 Task: Importing Video.
Action: Mouse moved to (5, 19)
Screenshot: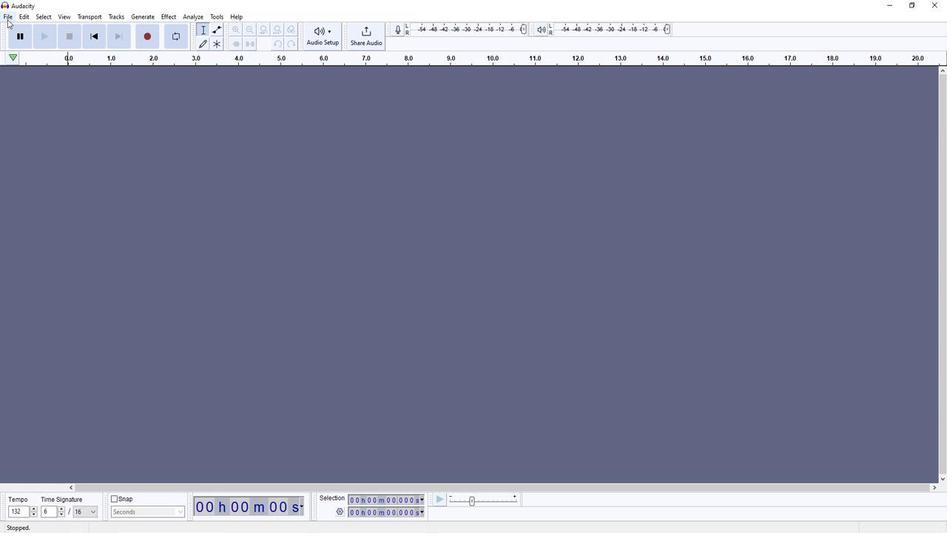 
Action: Mouse pressed left at (5, 19)
Screenshot: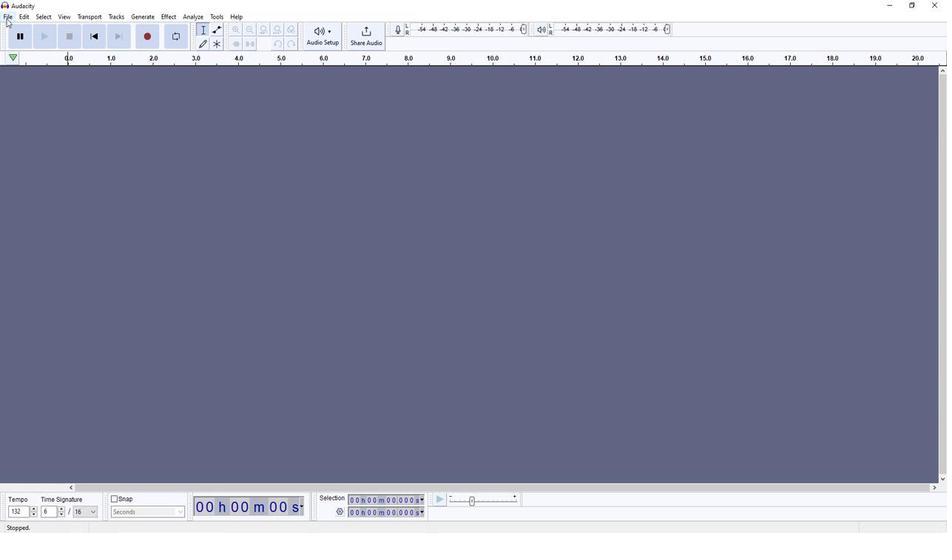 
Action: Mouse moved to (48, 113)
Screenshot: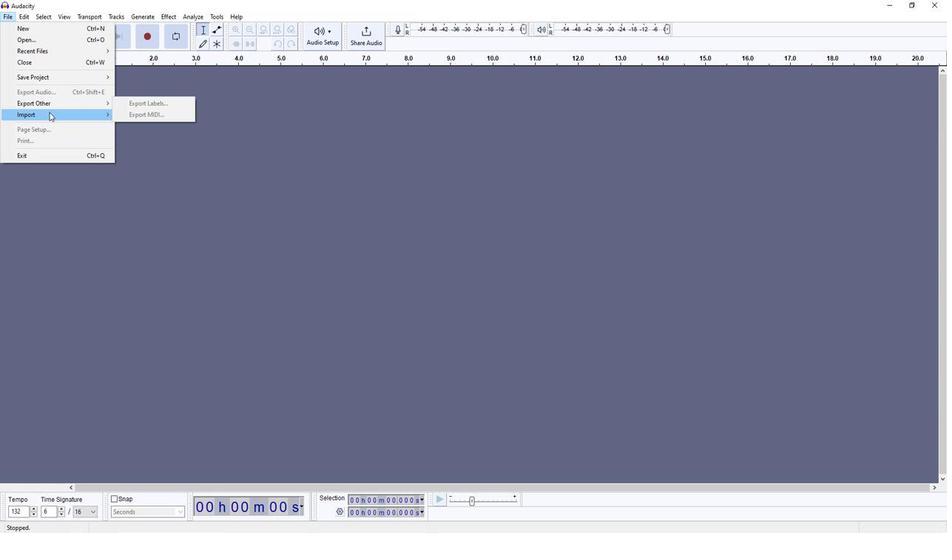 
Action: Mouse pressed left at (48, 113)
Screenshot: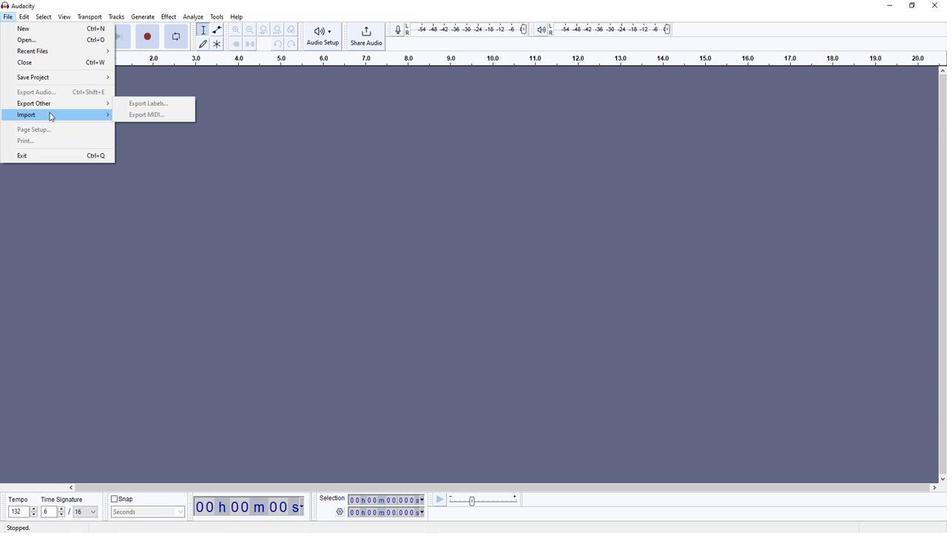 
Action: Mouse moved to (157, 116)
Screenshot: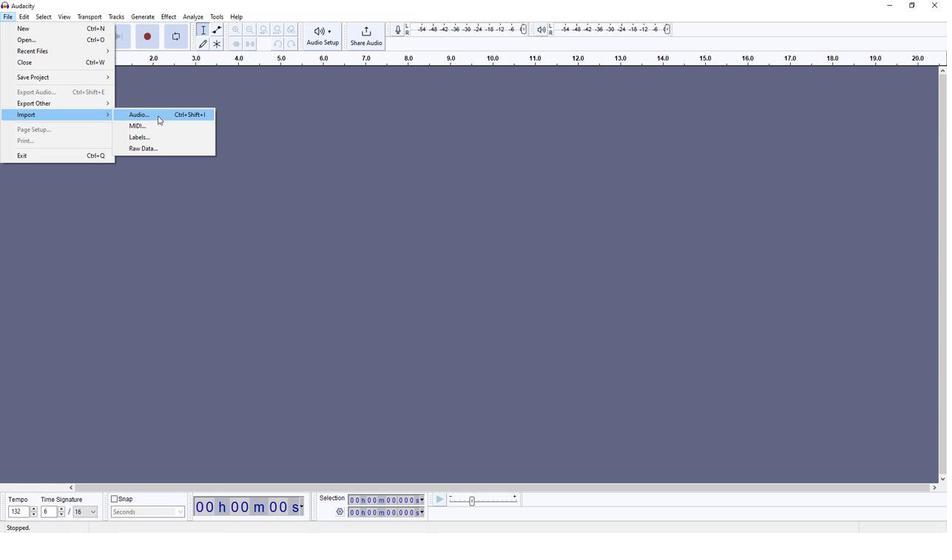 
Action: Mouse pressed left at (157, 116)
Screenshot: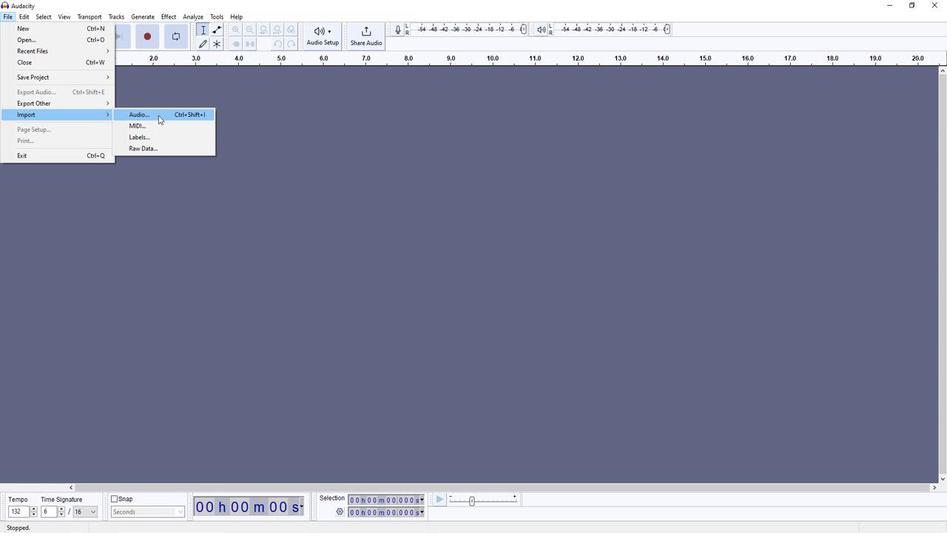 
Action: Mouse moved to (110, 129)
Screenshot: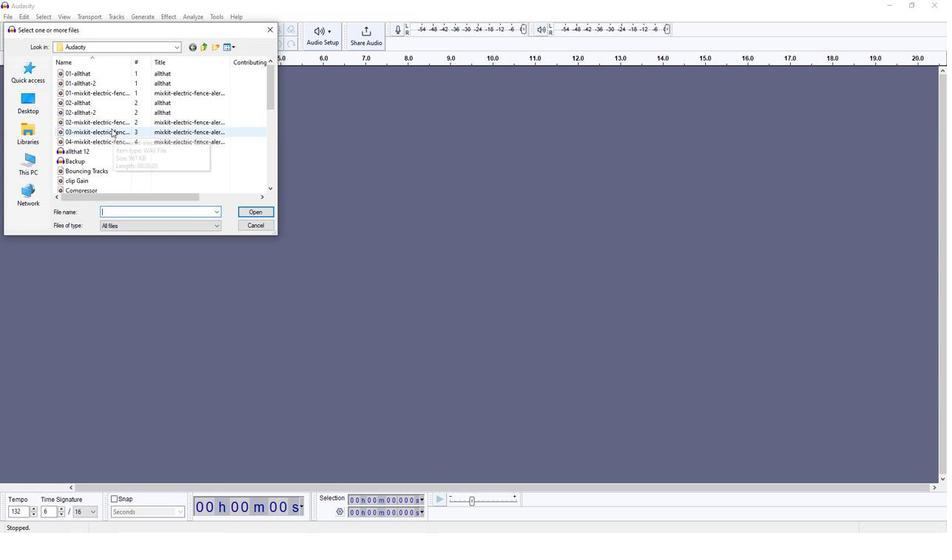 
Action: Mouse scrolled (110, 128) with delta (0, 0)
Screenshot: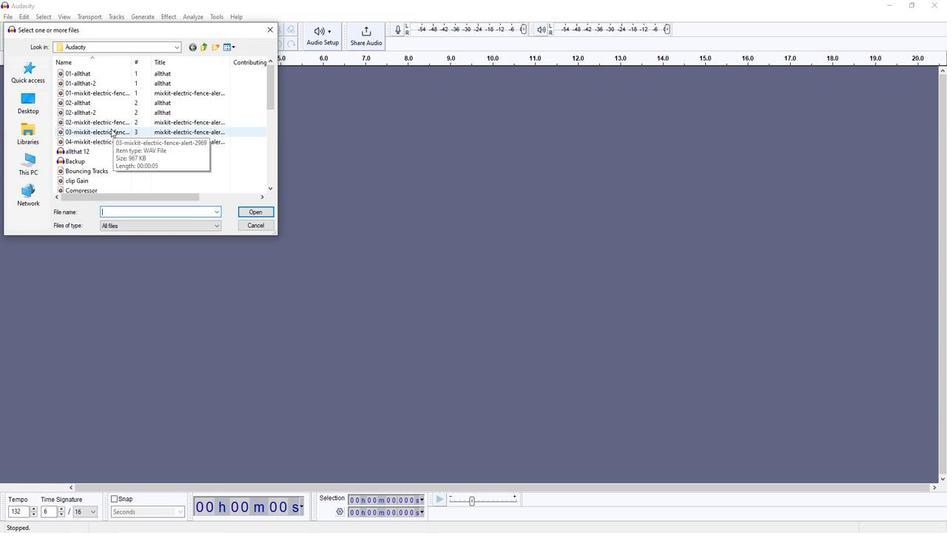 
Action: Mouse scrolled (110, 128) with delta (0, 0)
Screenshot: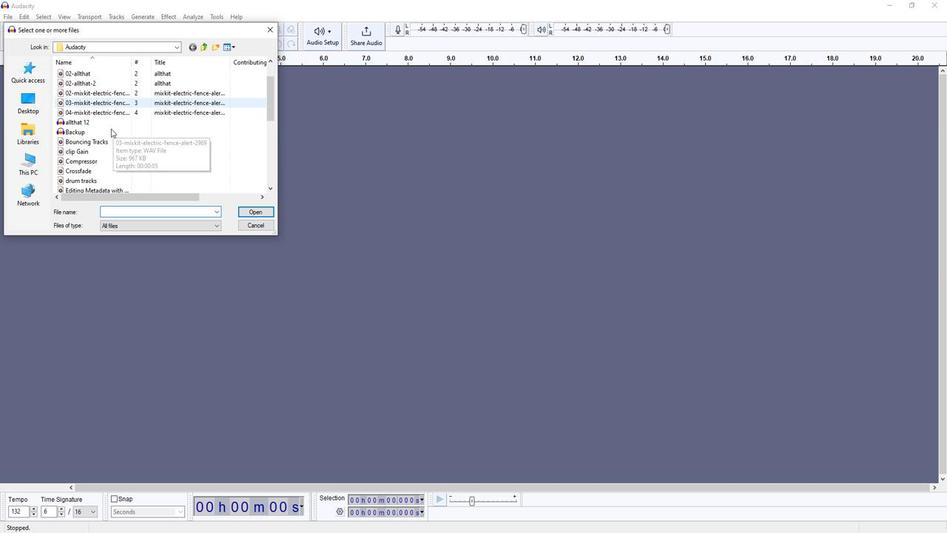 
Action: Mouse moved to (100, 121)
Screenshot: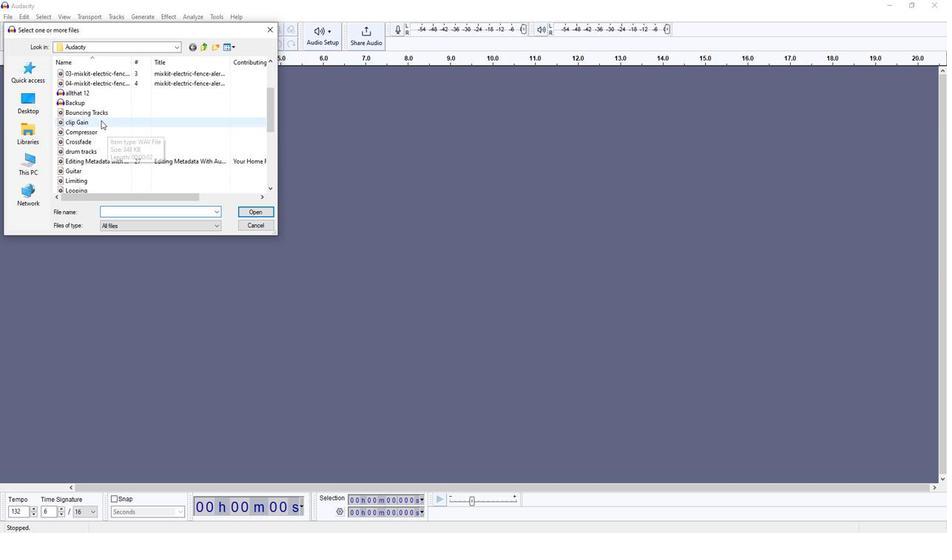 
Action: Mouse pressed left at (100, 121)
Screenshot: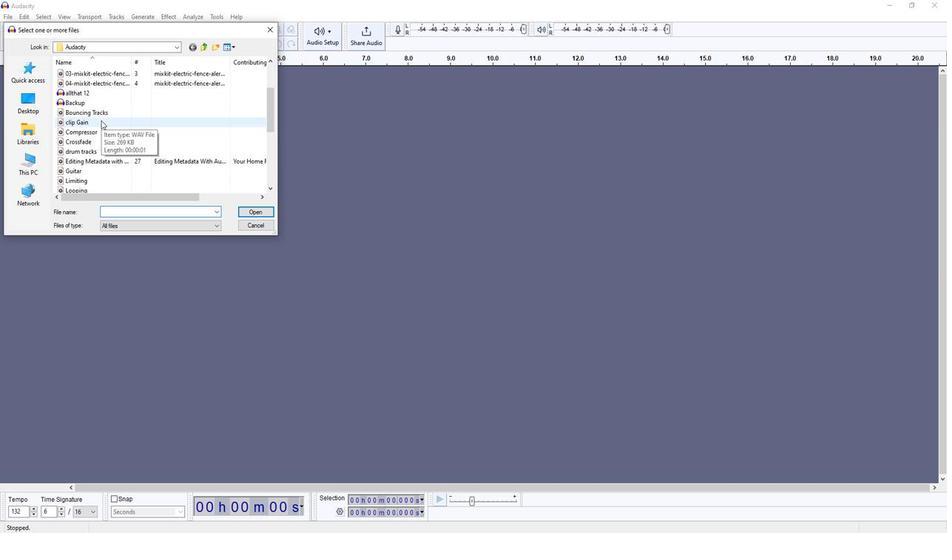 
Action: Mouse moved to (261, 208)
Screenshot: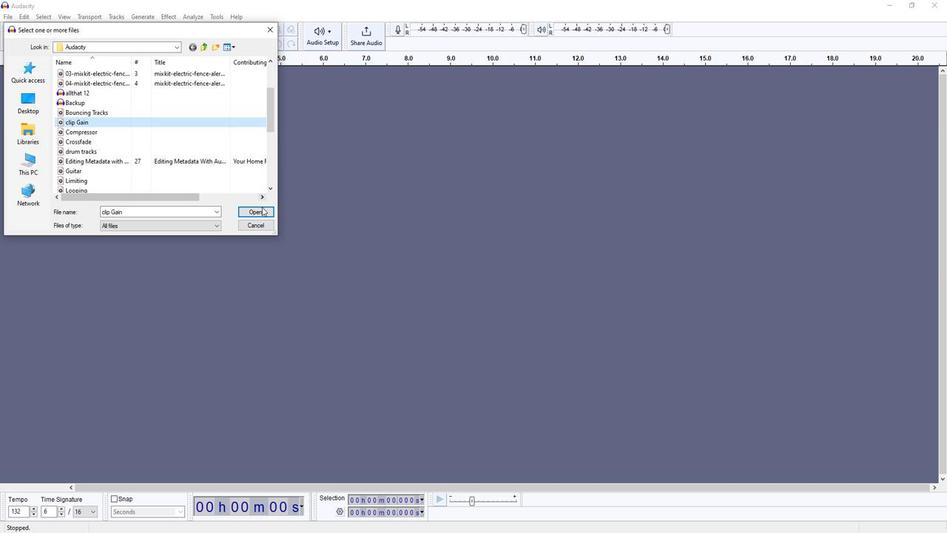 
Action: Mouse pressed left at (261, 208)
Screenshot: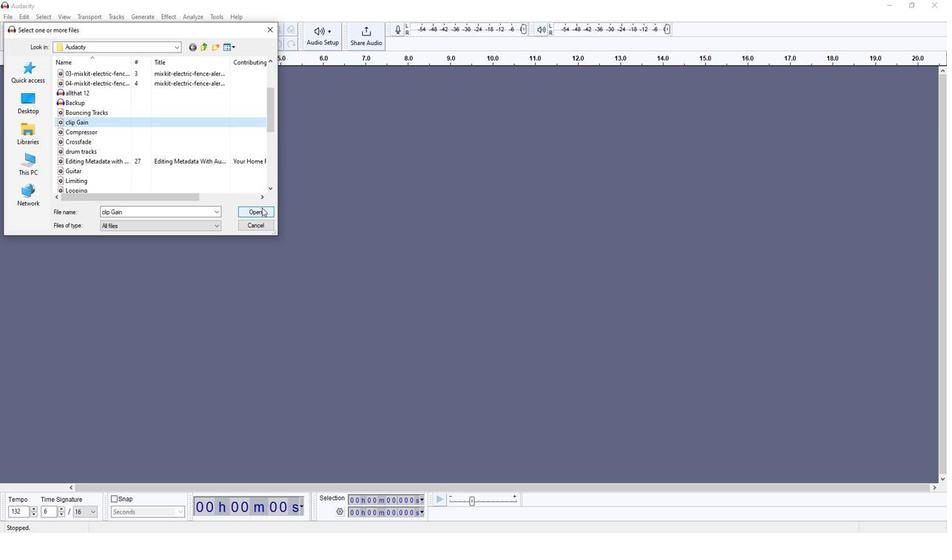 
Action: Mouse moved to (39, 35)
Screenshot: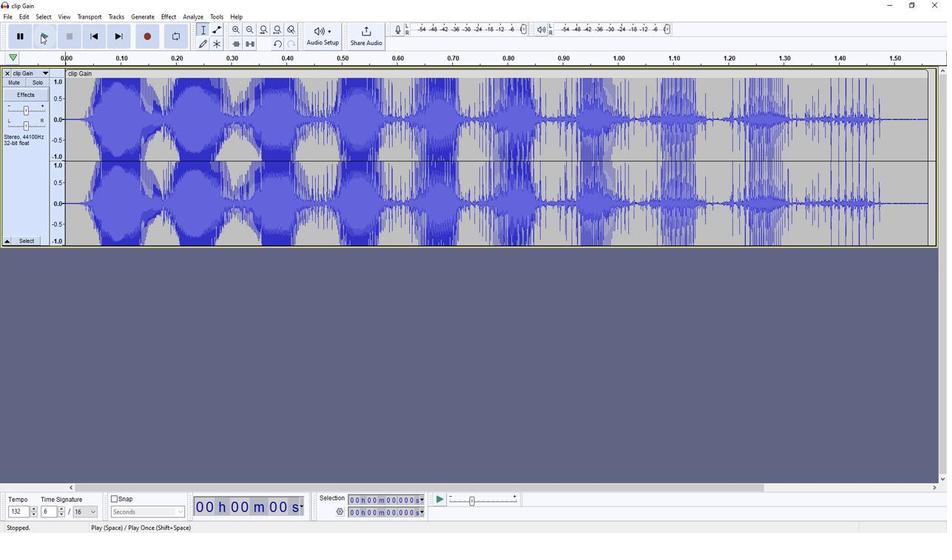 
Action: Mouse pressed left at (39, 35)
Screenshot: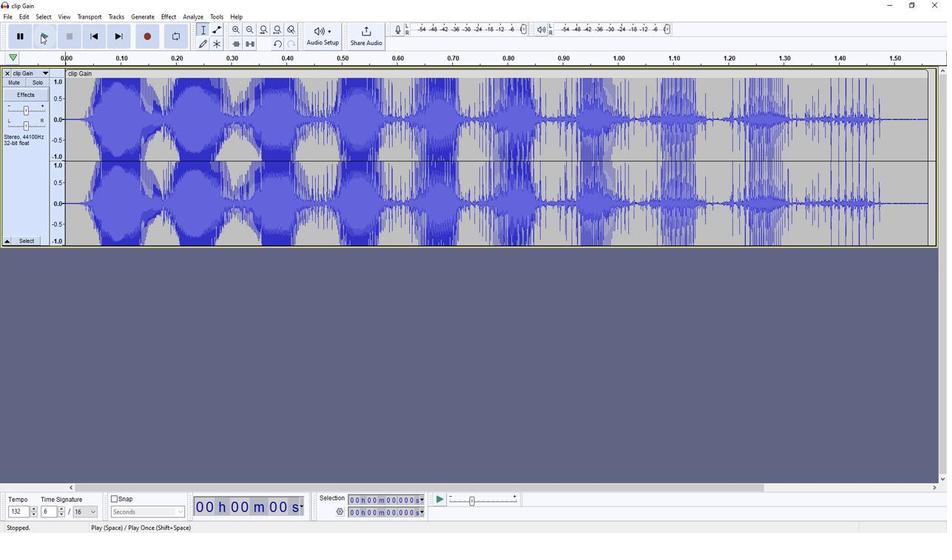 
Action: Mouse moved to (94, 289)
Screenshot: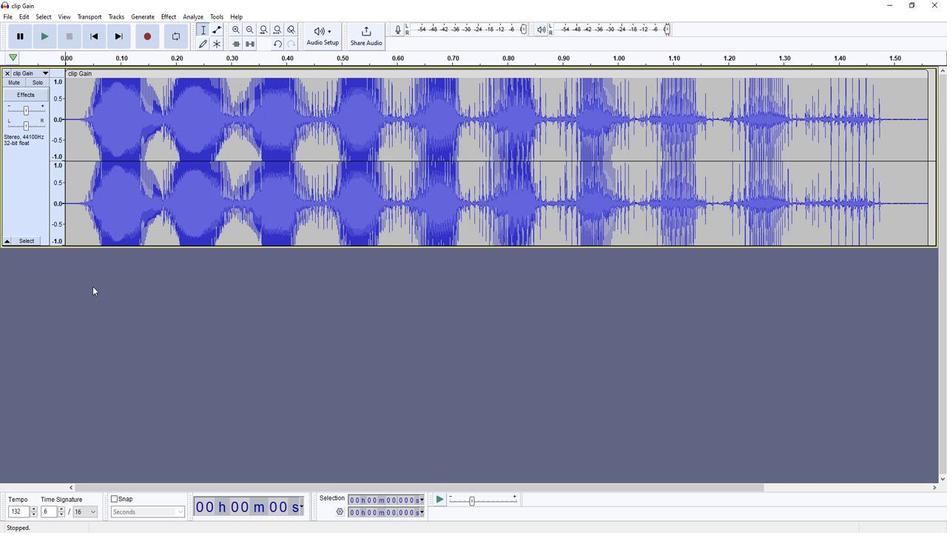 
